 Task: Check the sale-to-list ratio of hiking trails in the last 1 year.
Action: Mouse moved to (774, 184)
Screenshot: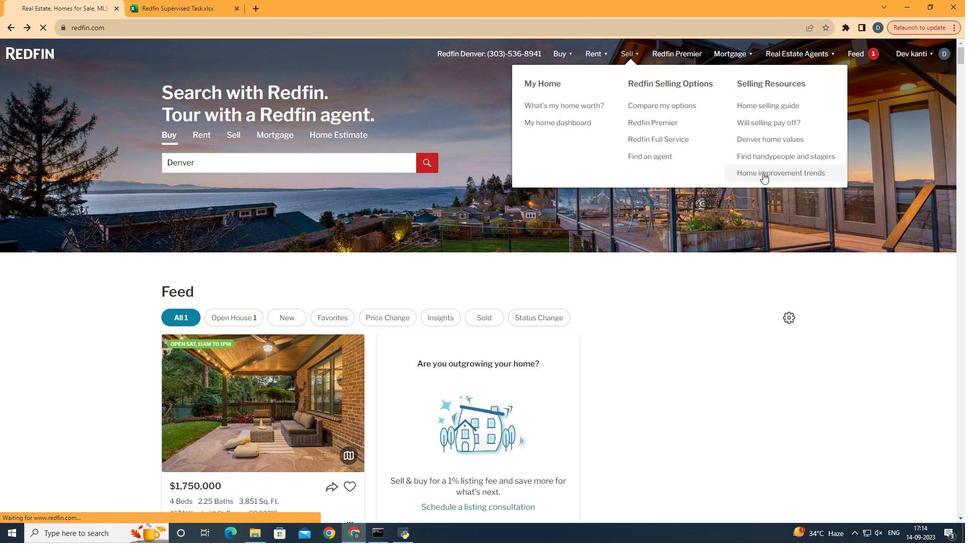 
Action: Mouse pressed left at (774, 184)
Screenshot: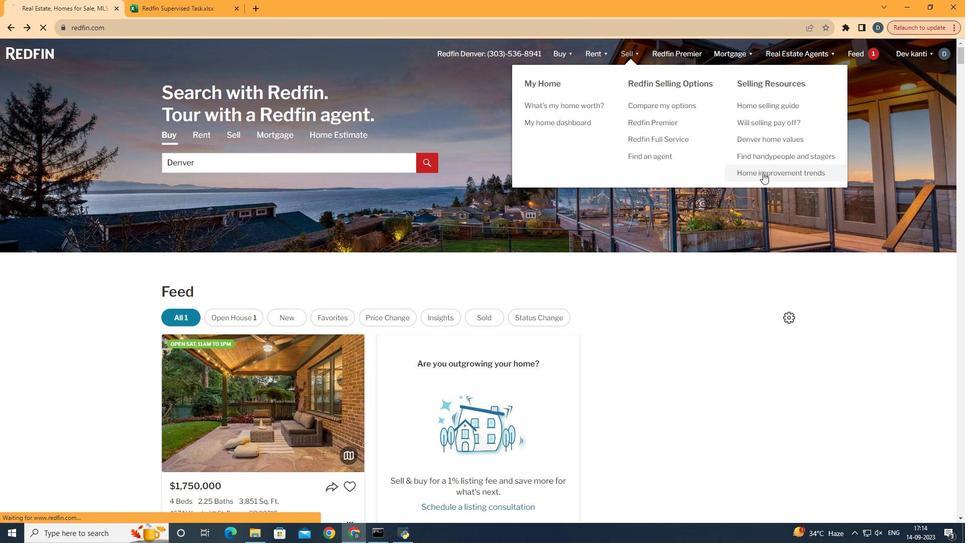 
Action: Mouse moved to (252, 205)
Screenshot: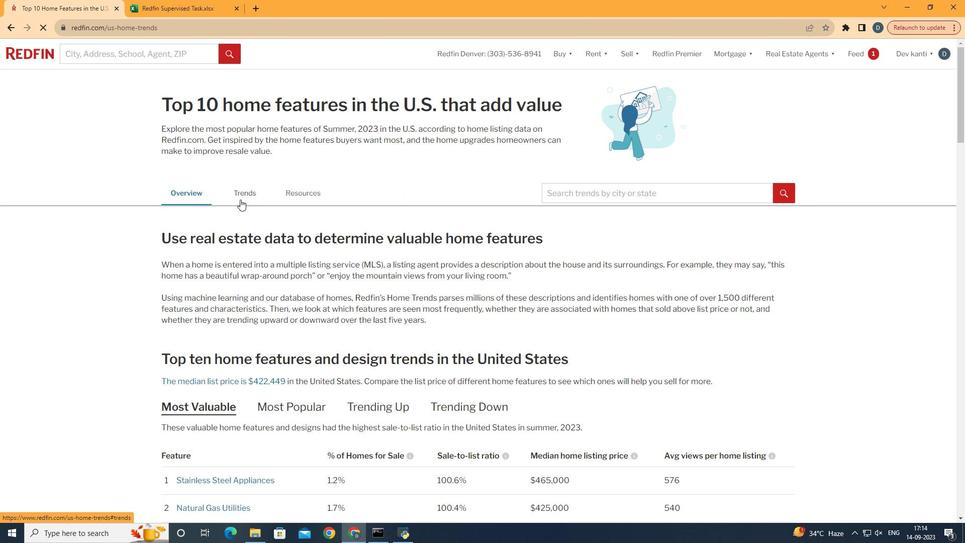 
Action: Mouse pressed left at (252, 205)
Screenshot: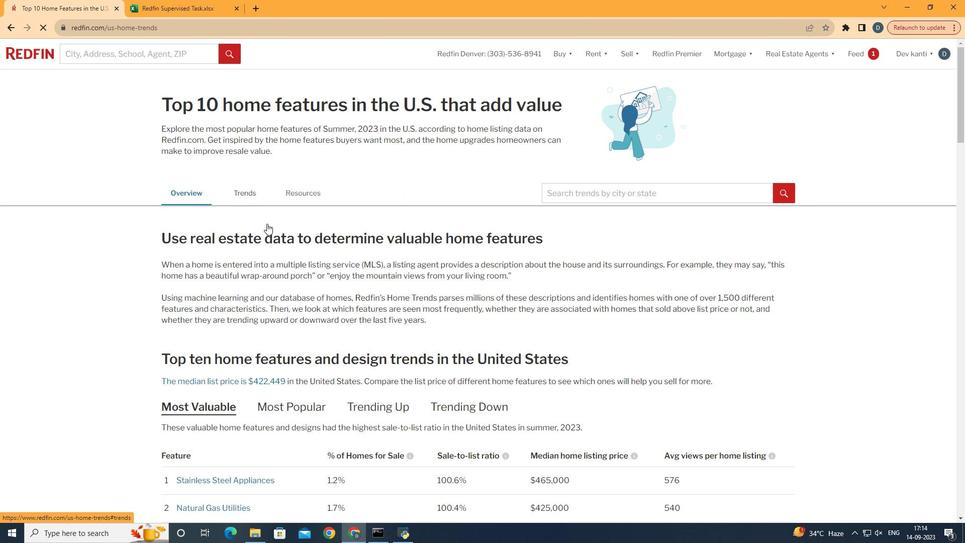 
Action: Mouse moved to (503, 290)
Screenshot: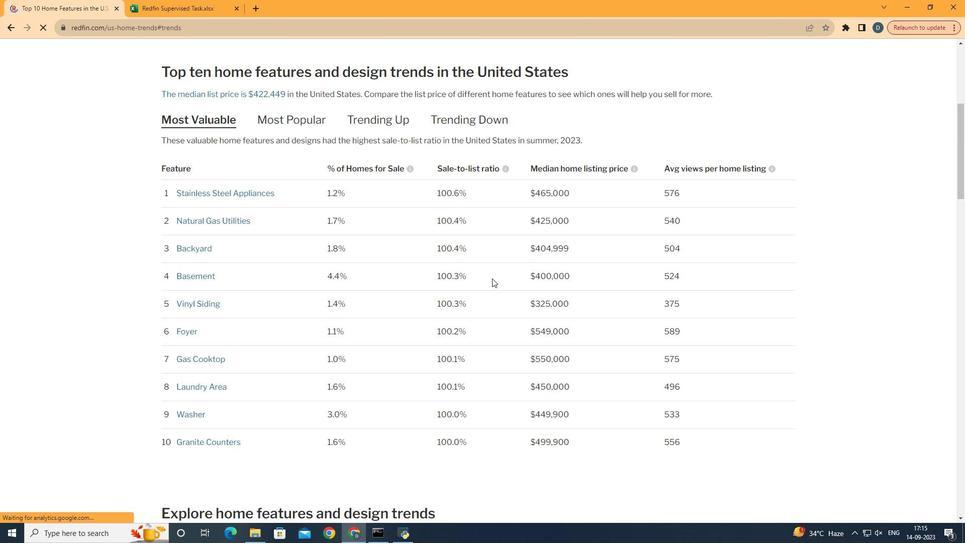 
Action: Mouse scrolled (503, 289) with delta (0, 0)
Screenshot: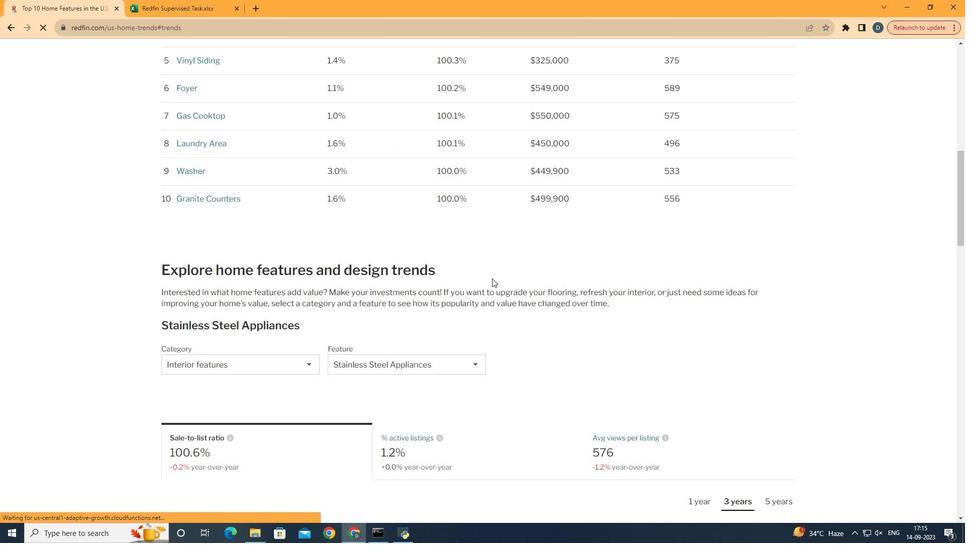 
Action: Mouse scrolled (503, 289) with delta (0, 0)
Screenshot: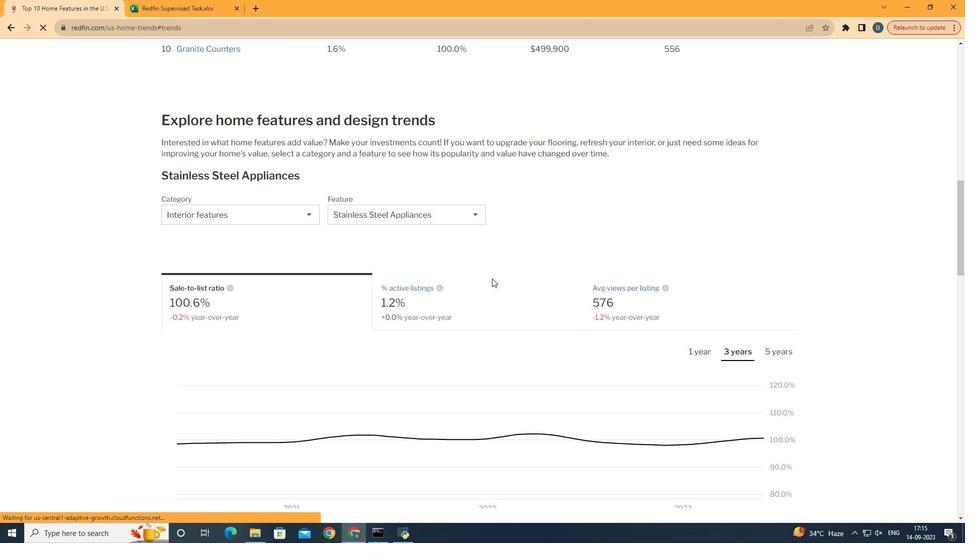 
Action: Mouse scrolled (503, 289) with delta (0, 0)
Screenshot: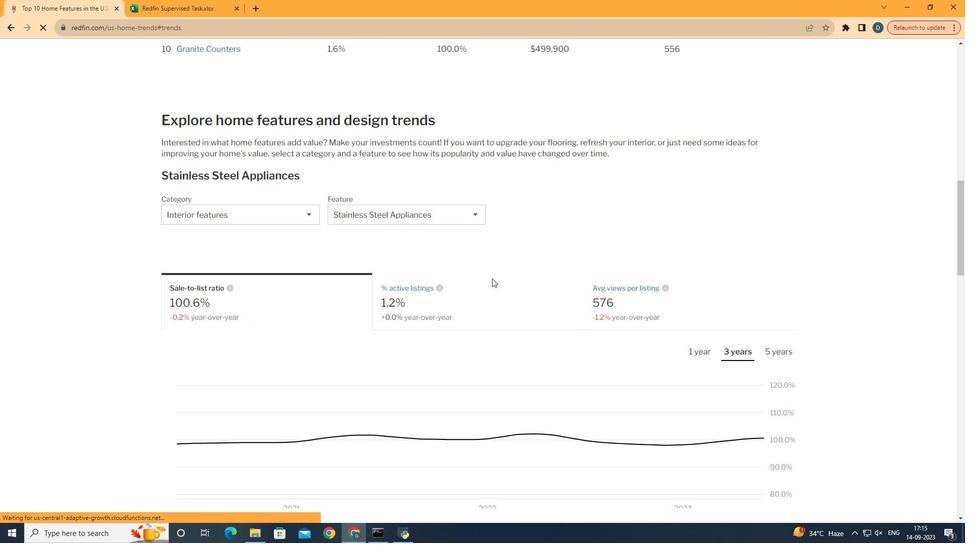 
Action: Mouse scrolled (503, 289) with delta (0, 0)
Screenshot: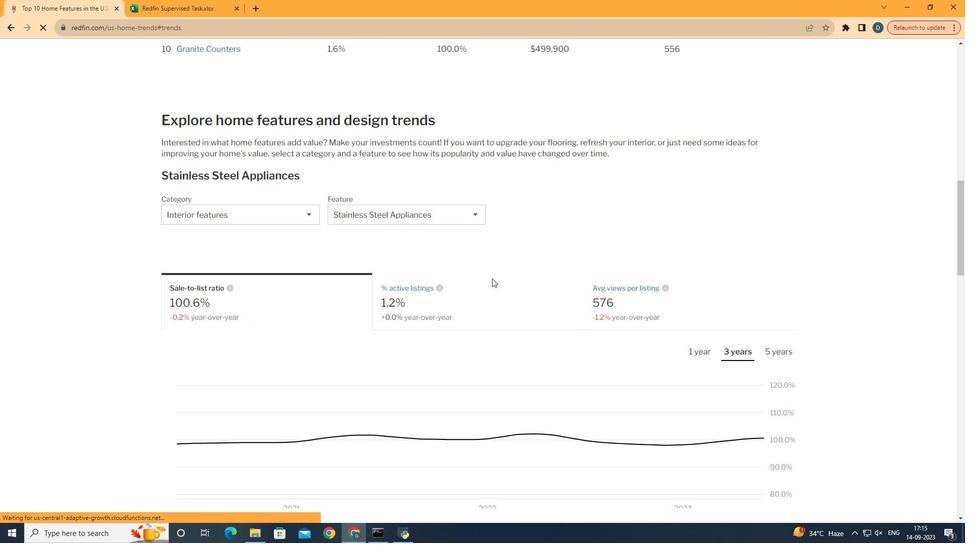 
Action: Mouse scrolled (503, 289) with delta (0, 0)
Screenshot: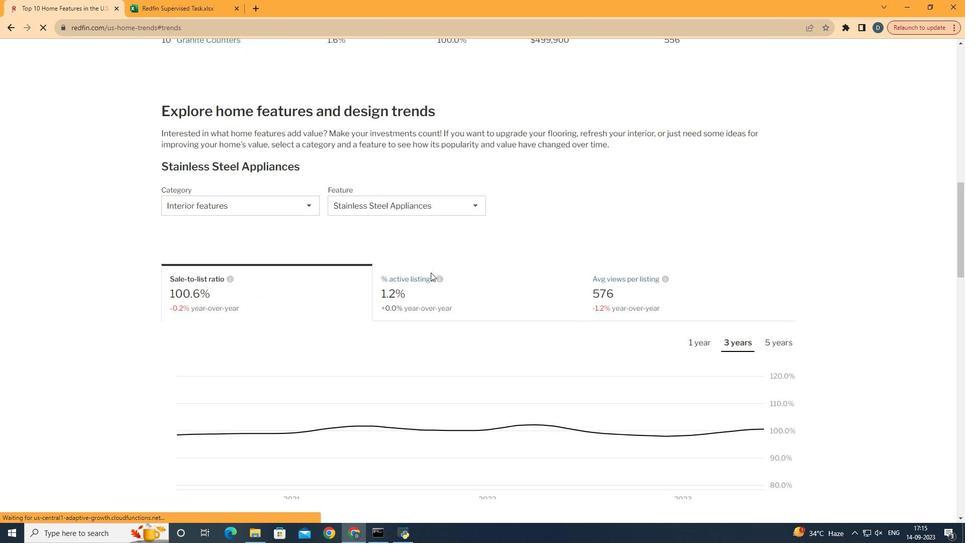 
Action: Mouse scrolled (503, 289) with delta (0, 0)
Screenshot: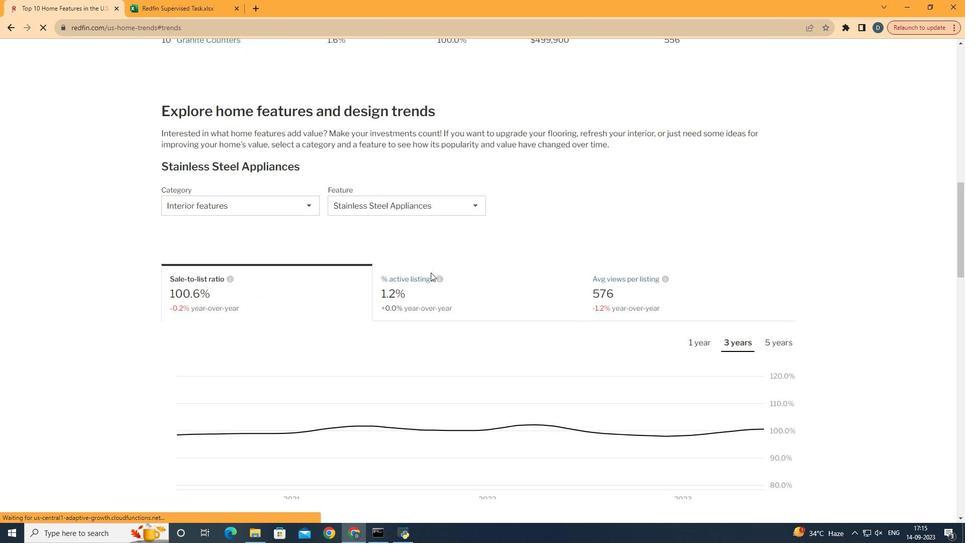 
Action: Mouse scrolled (503, 289) with delta (0, 0)
Screenshot: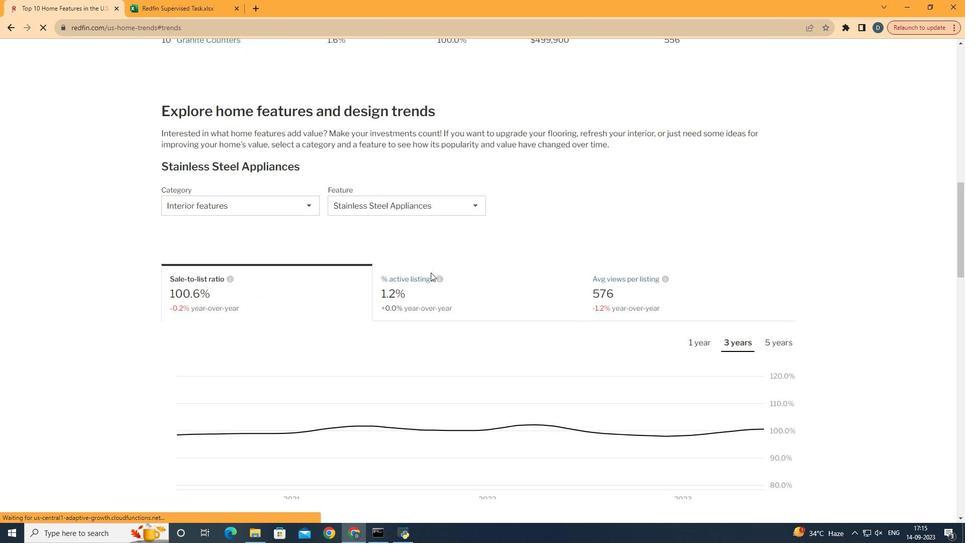 
Action: Mouse scrolled (503, 289) with delta (0, 0)
Screenshot: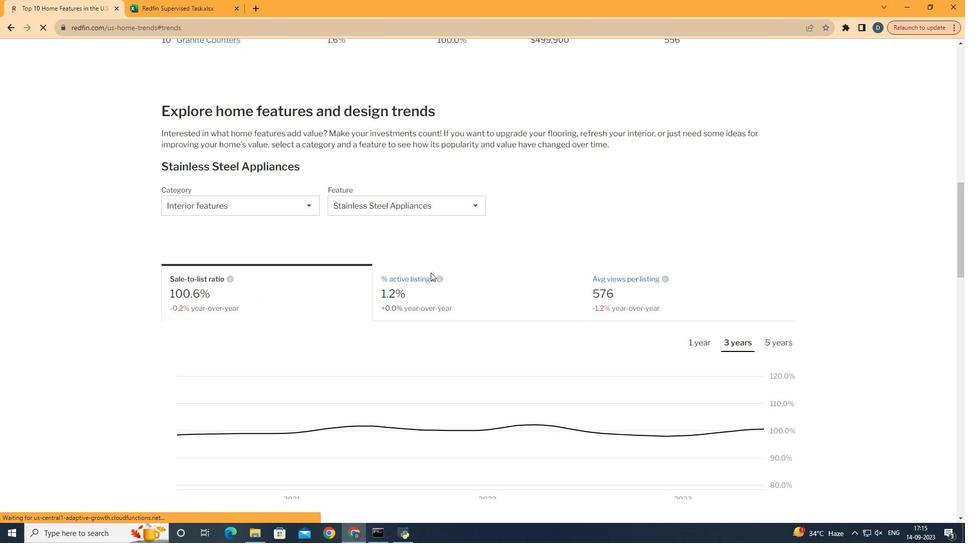 
Action: Mouse moved to (198, 226)
Screenshot: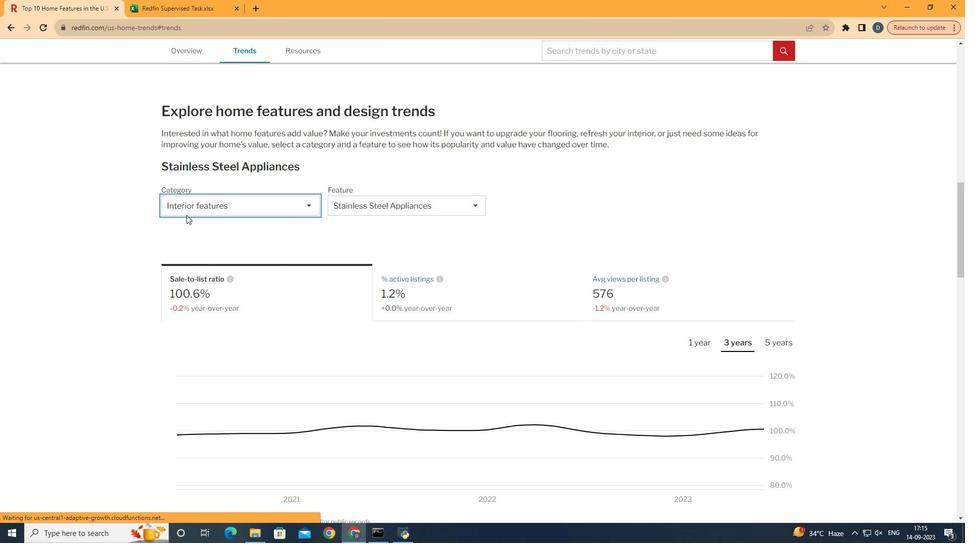 
Action: Mouse pressed left at (198, 226)
Screenshot: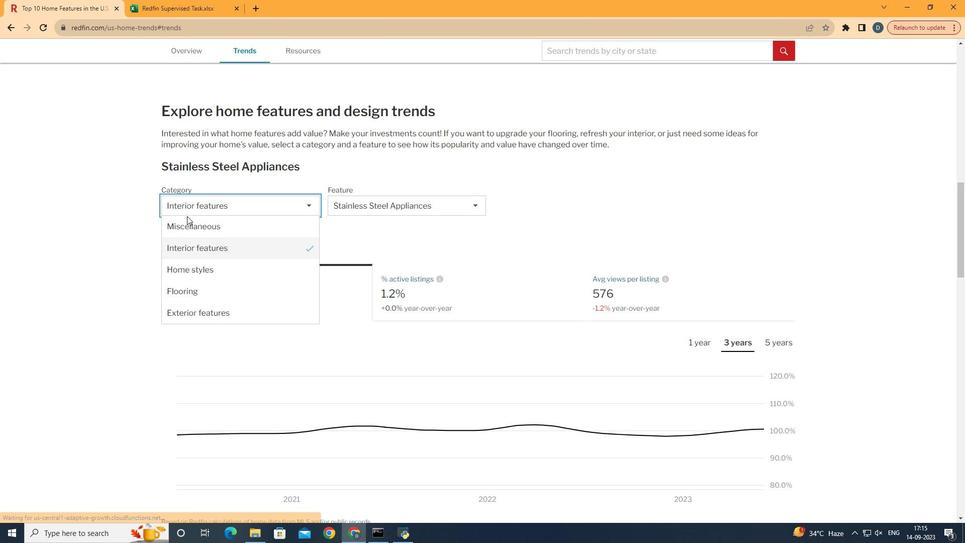 
Action: Mouse moved to (239, 325)
Screenshot: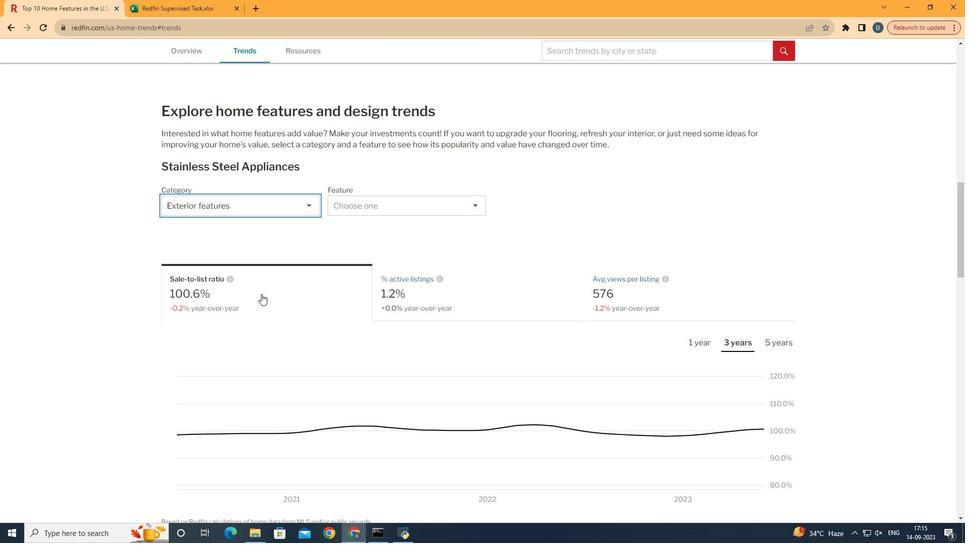 
Action: Mouse pressed left at (239, 325)
Screenshot: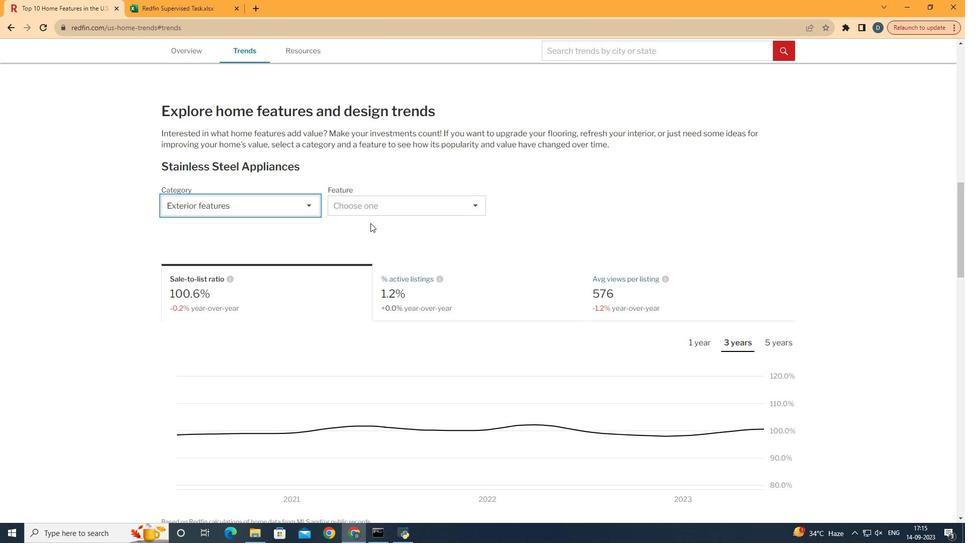 
Action: Mouse moved to (405, 219)
Screenshot: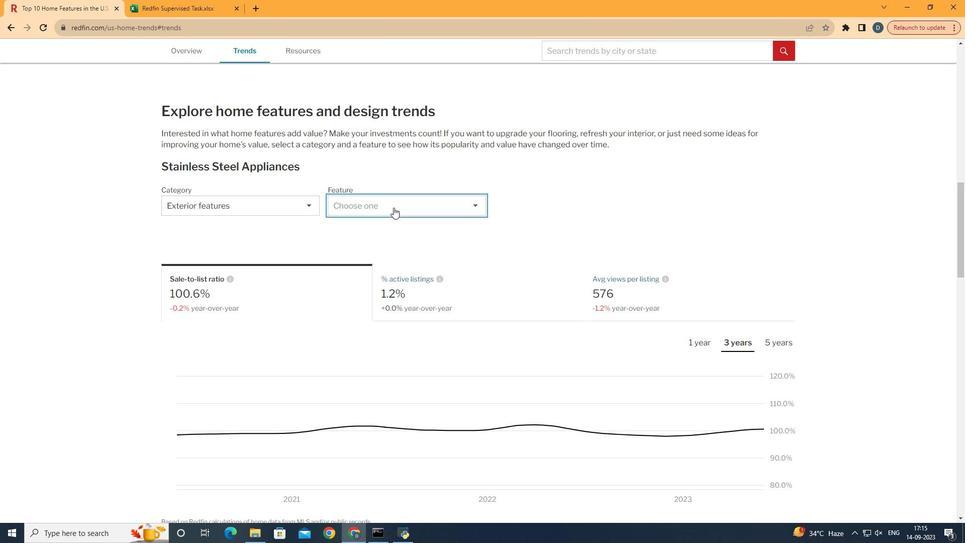 
Action: Mouse pressed left at (405, 219)
Screenshot: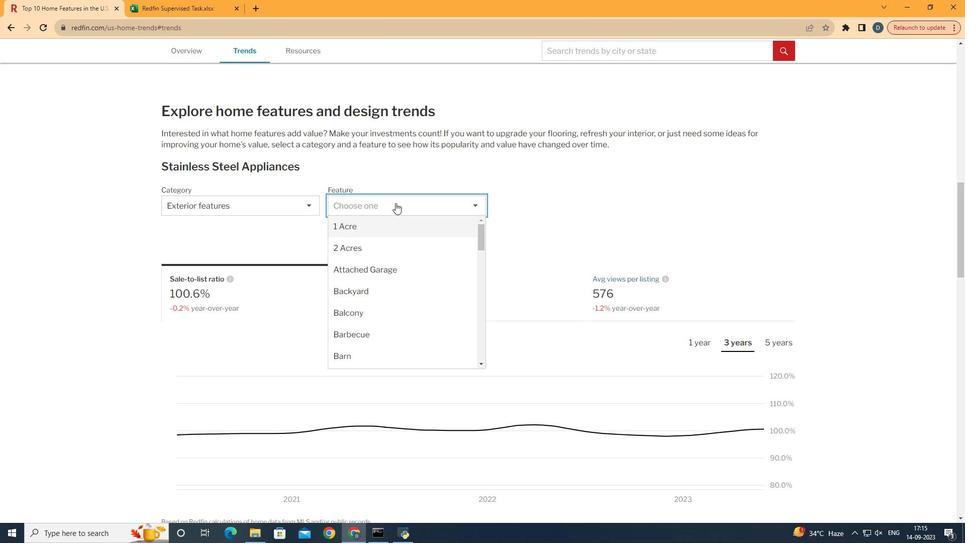 
Action: Mouse moved to (414, 288)
Screenshot: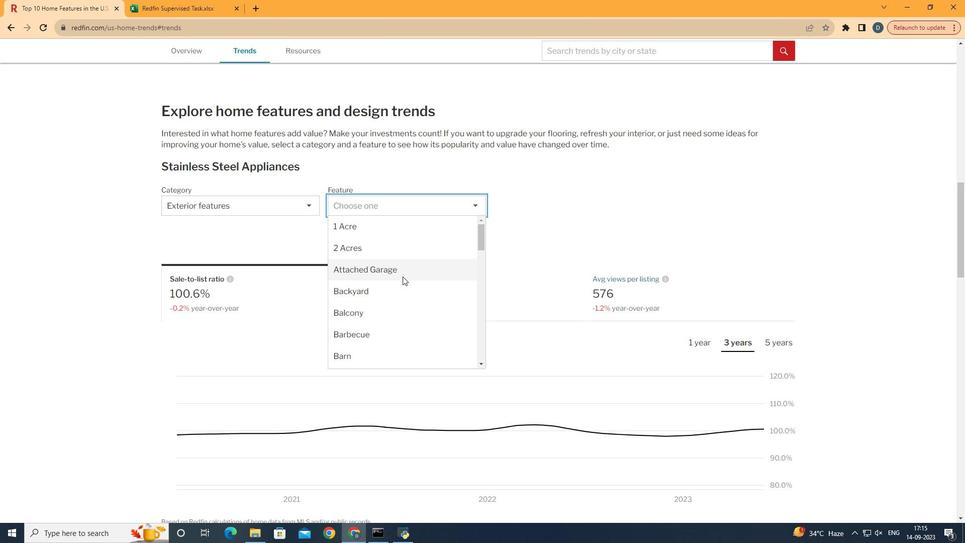 
Action: Mouse scrolled (414, 287) with delta (0, 0)
Screenshot: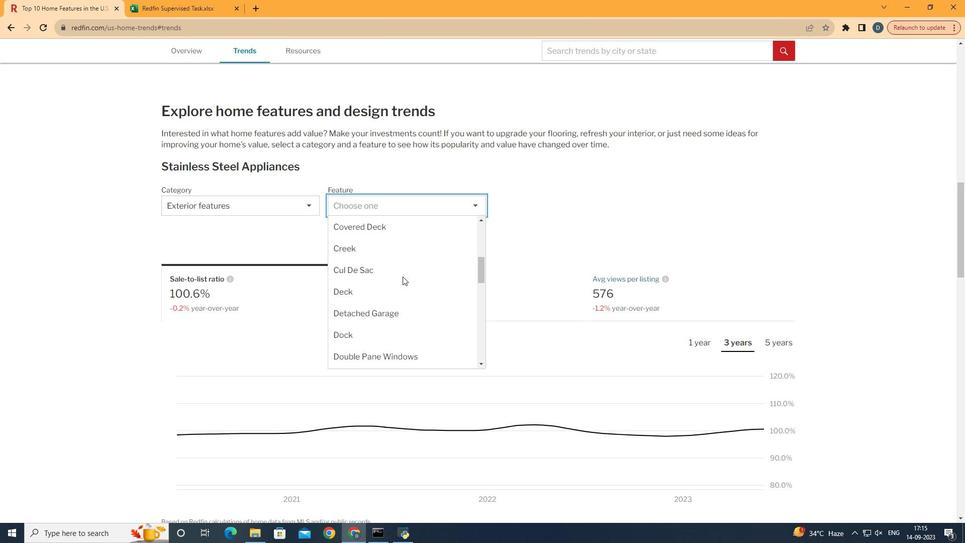 
Action: Mouse scrolled (414, 287) with delta (0, 0)
Screenshot: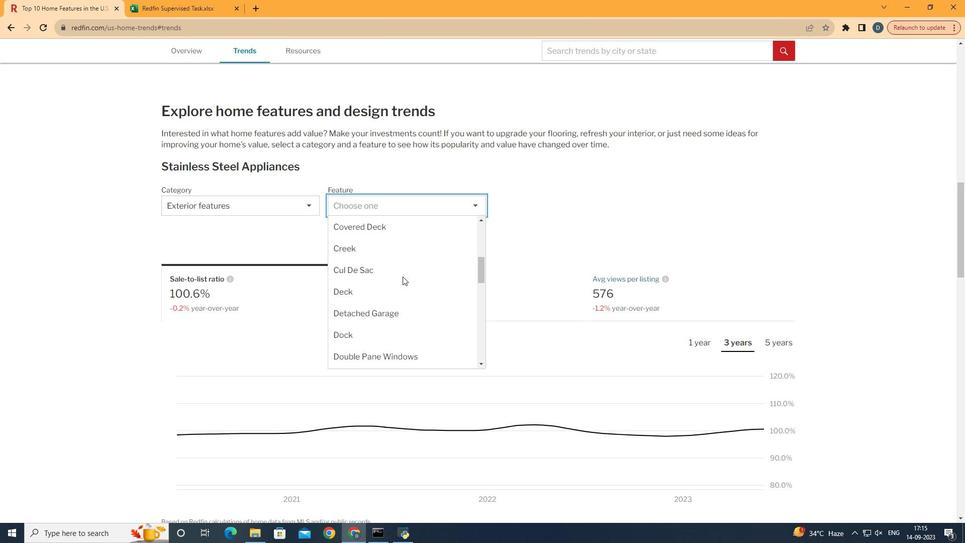 
Action: Mouse scrolled (414, 287) with delta (0, 0)
Screenshot: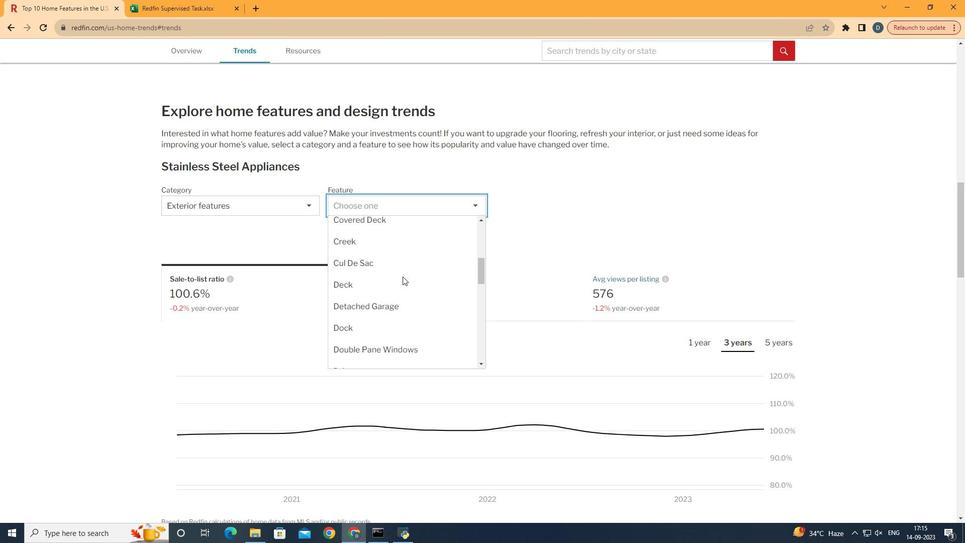 
Action: Mouse scrolled (414, 287) with delta (0, 0)
Screenshot: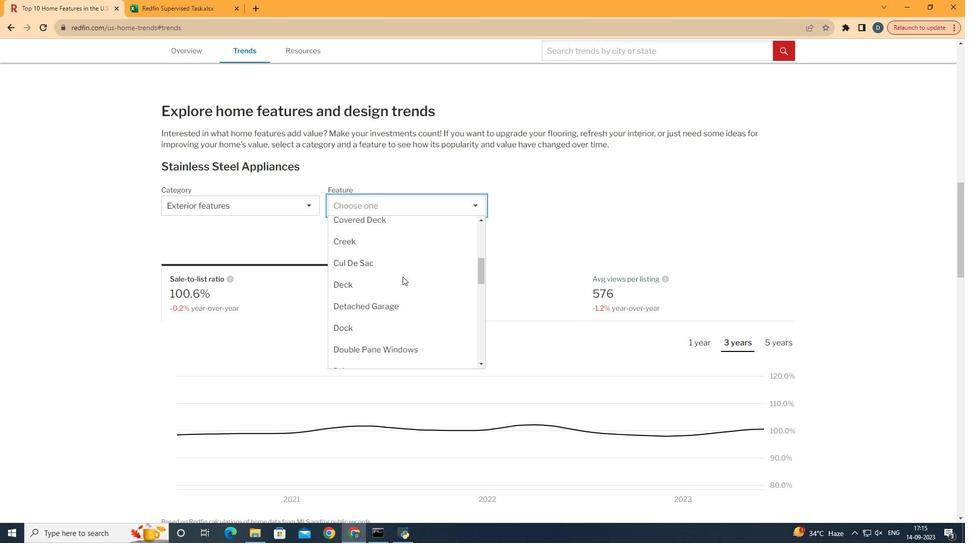 
Action: Mouse scrolled (414, 287) with delta (0, 0)
Screenshot: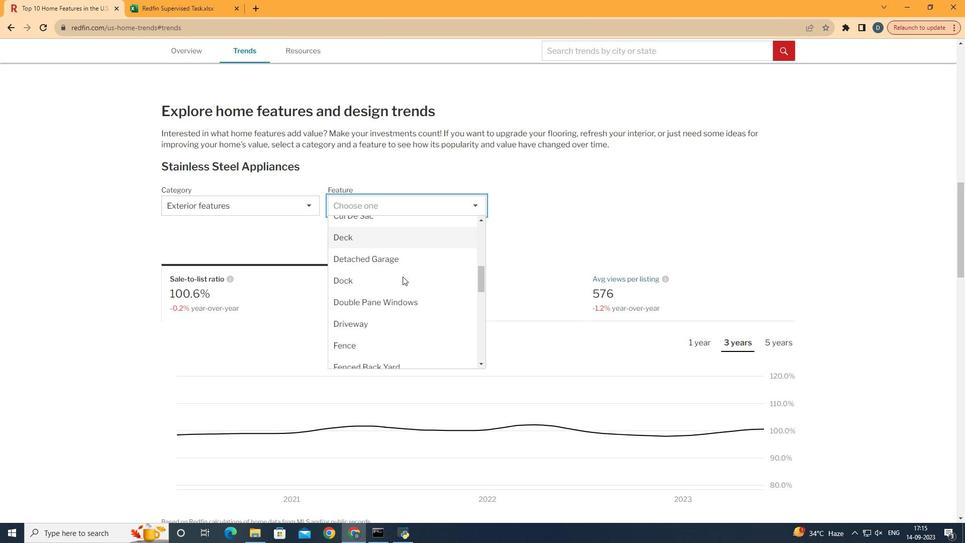 
Action: Mouse scrolled (414, 287) with delta (0, 0)
Screenshot: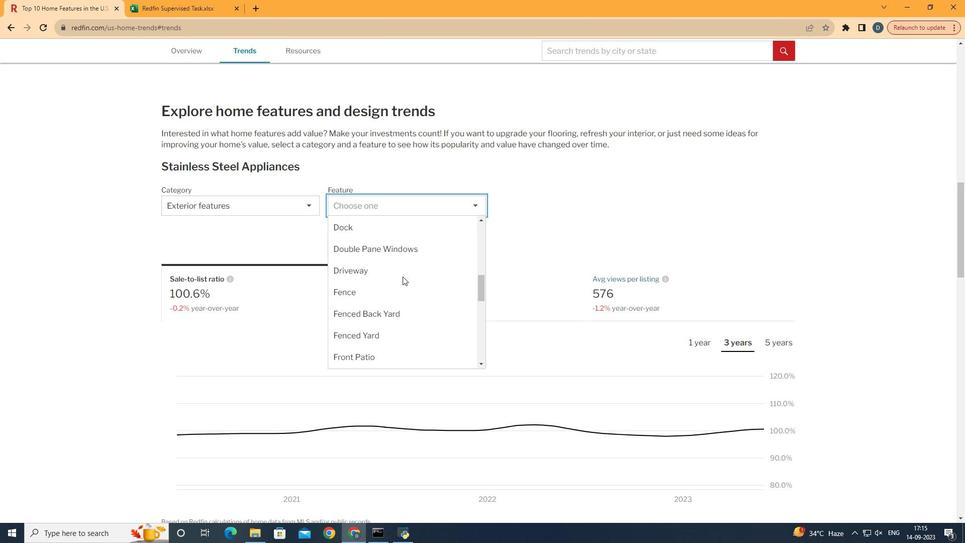 
Action: Mouse moved to (408, 329)
Screenshot: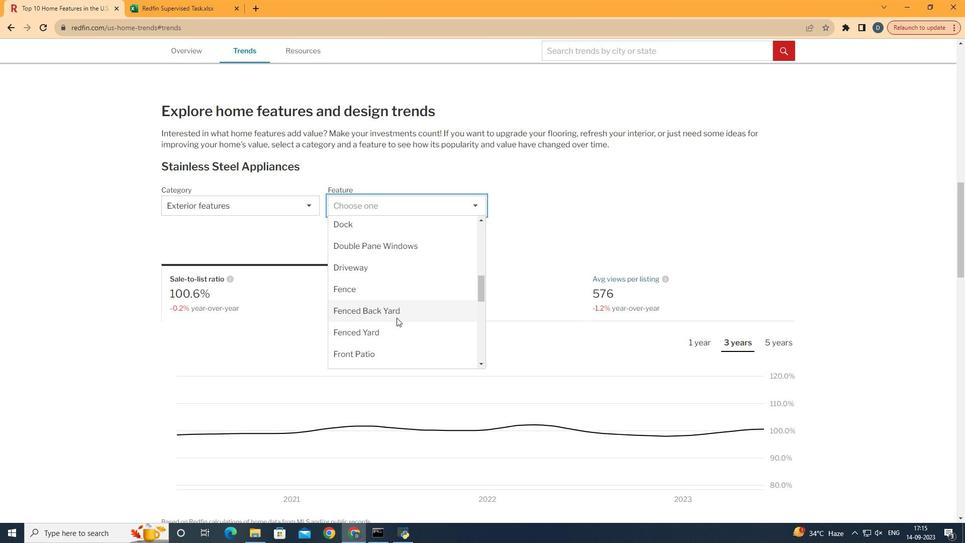 
Action: Mouse scrolled (408, 328) with delta (0, 0)
Screenshot: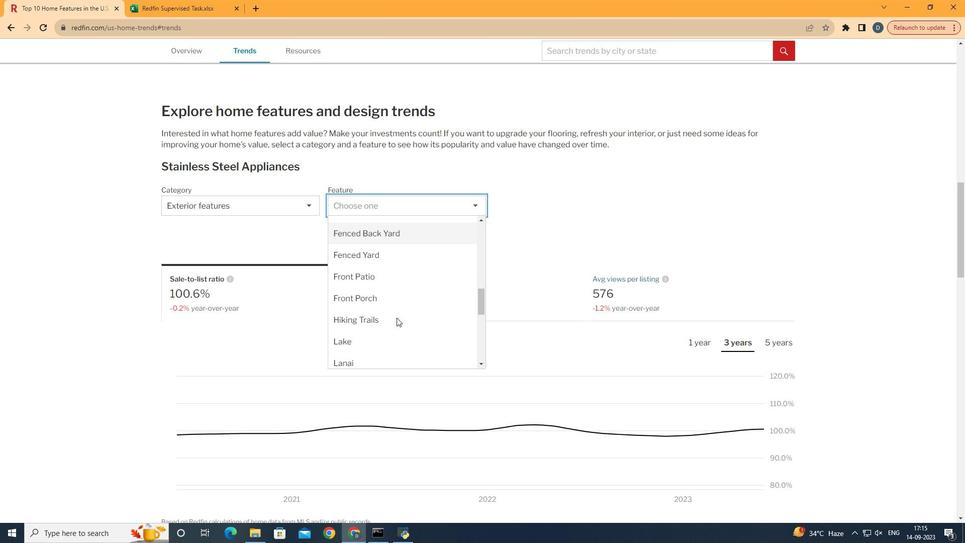 
Action: Mouse scrolled (408, 328) with delta (0, 0)
Screenshot: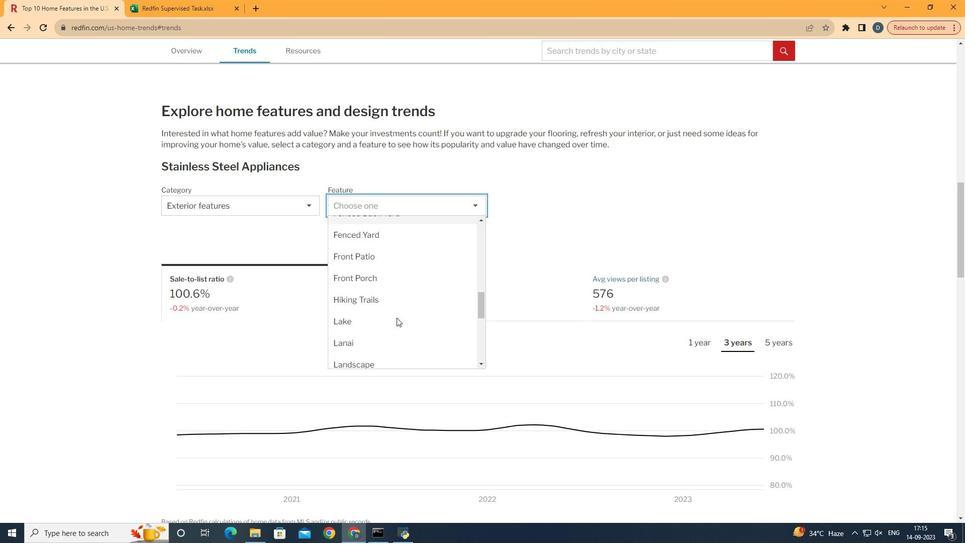 
Action: Mouse moved to (426, 308)
Screenshot: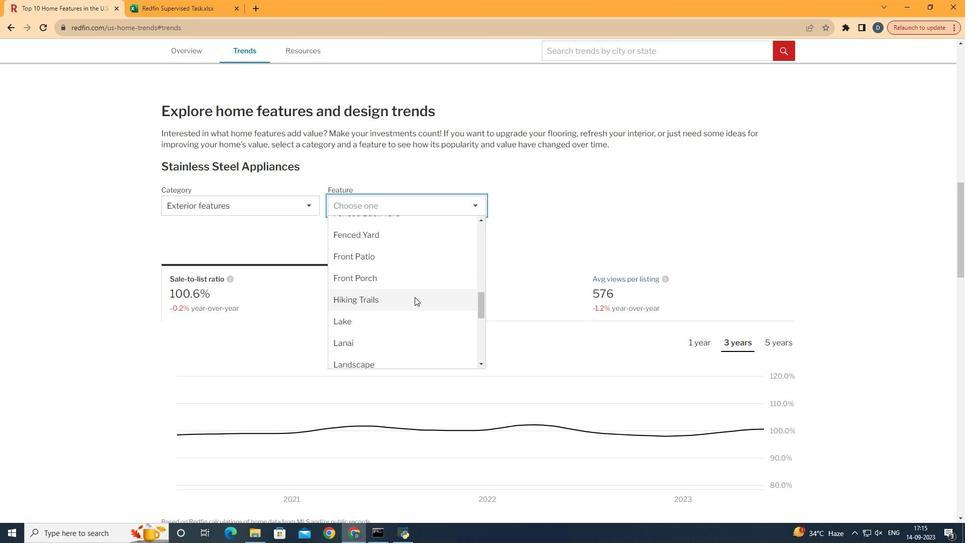 
Action: Mouse pressed left at (426, 308)
Screenshot: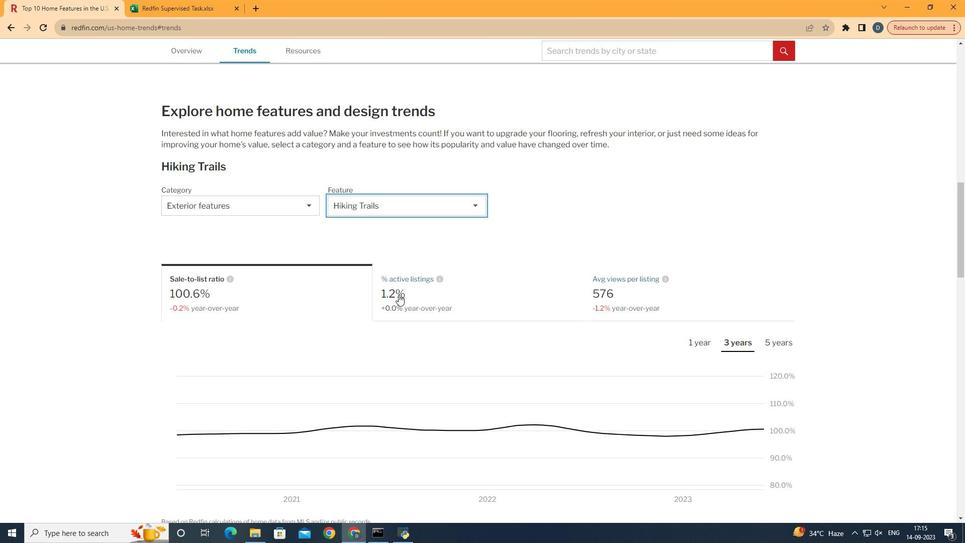 
Action: Mouse moved to (519, 186)
Screenshot: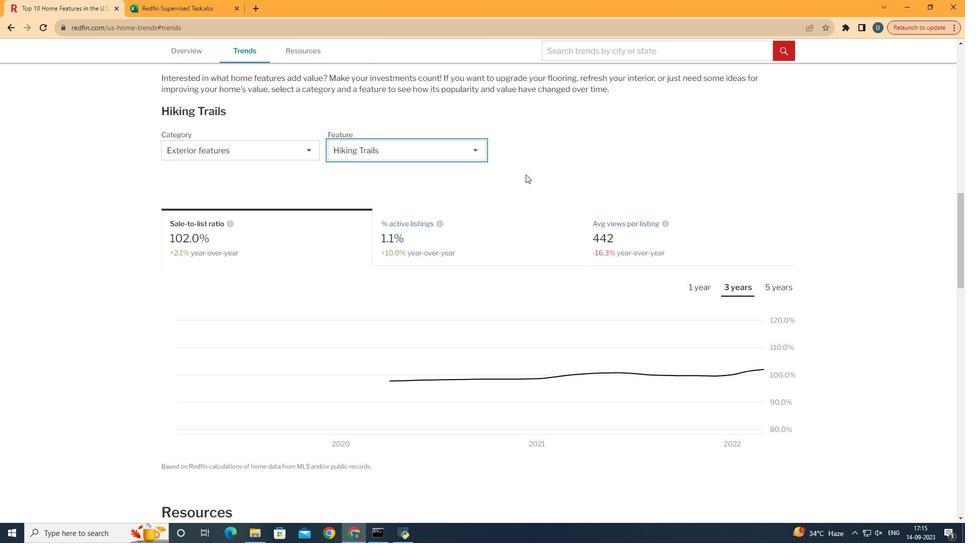 
Action: Mouse scrolled (519, 186) with delta (0, 0)
Screenshot: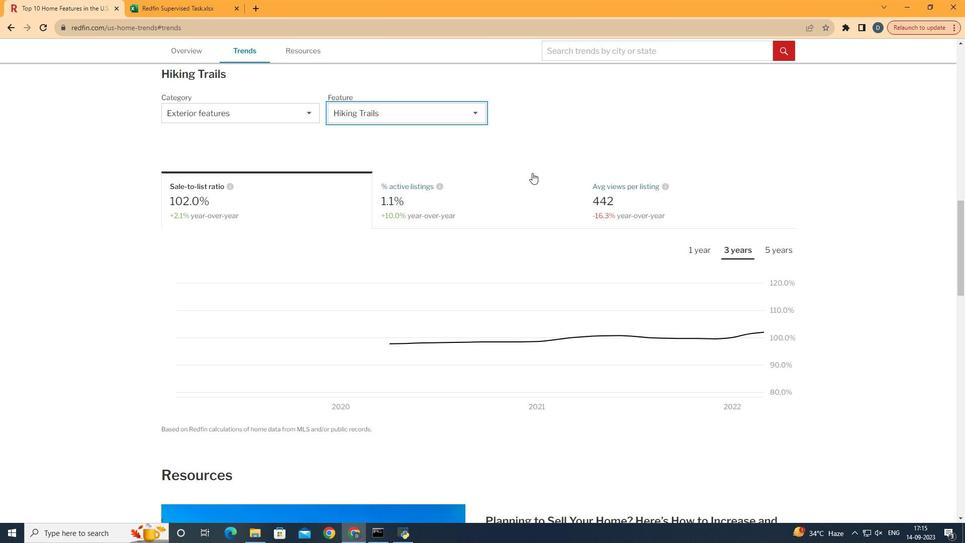 
Action: Mouse moved to (520, 186)
Screenshot: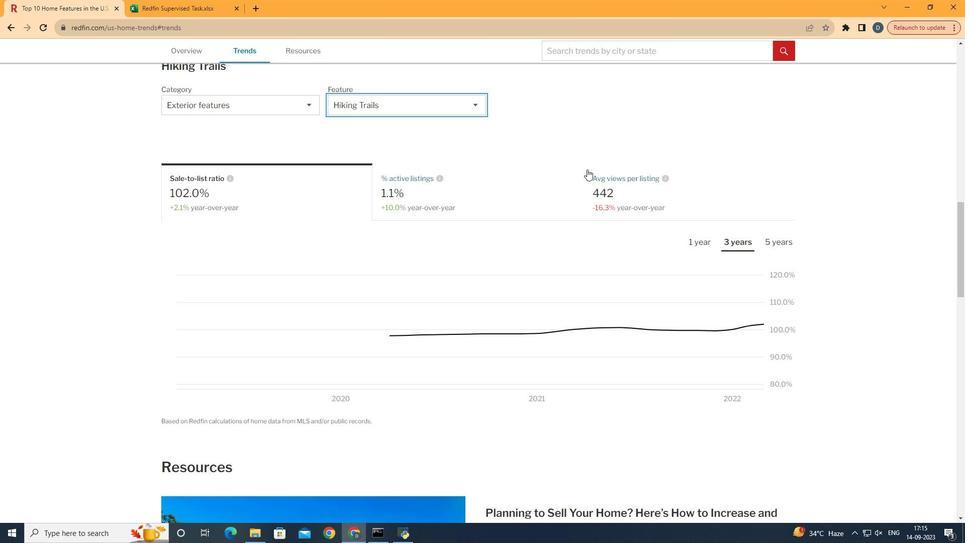 
Action: Mouse scrolled (520, 186) with delta (0, 0)
Screenshot: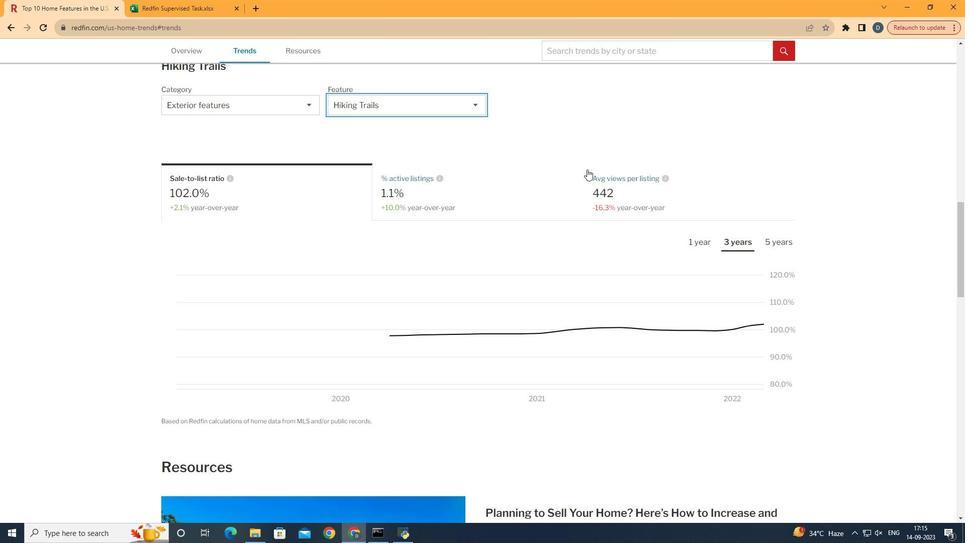
Action: Mouse moved to (714, 254)
Screenshot: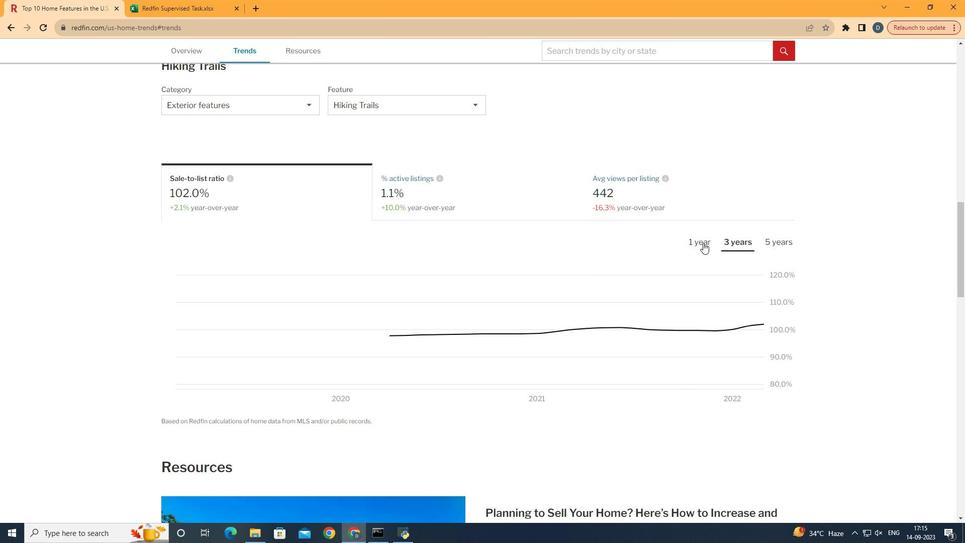 
Action: Mouse pressed left at (714, 254)
Screenshot: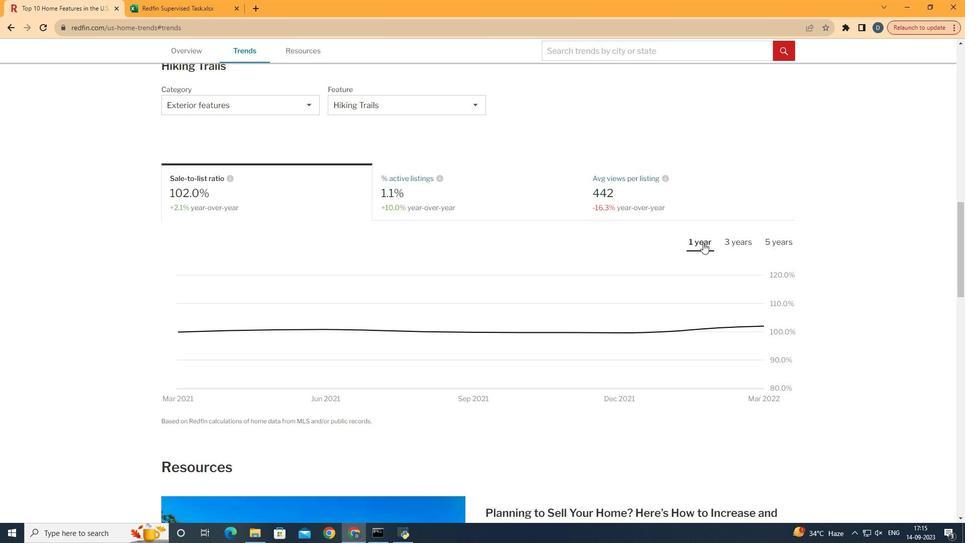 
